 Task: Preview the loudness normalization effect.
Action: Mouse pressed left at (307, 38)
Screenshot: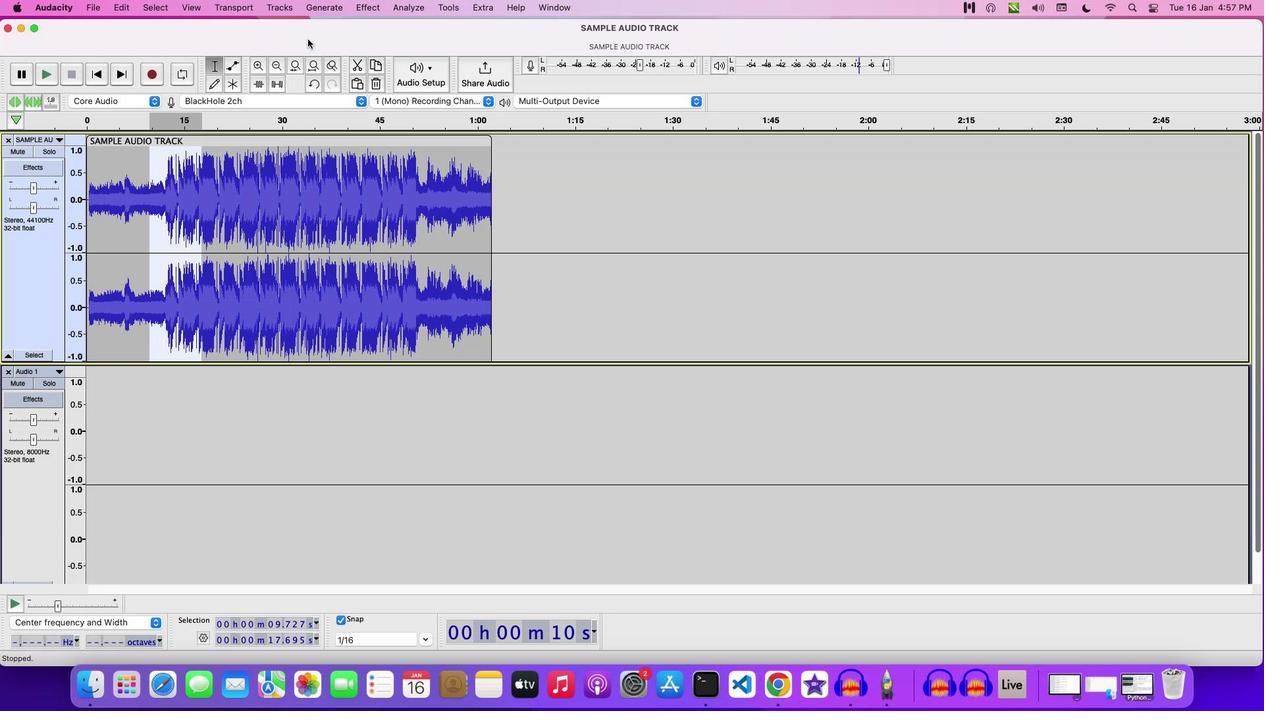 
Action: Mouse moved to (366, 9)
Screenshot: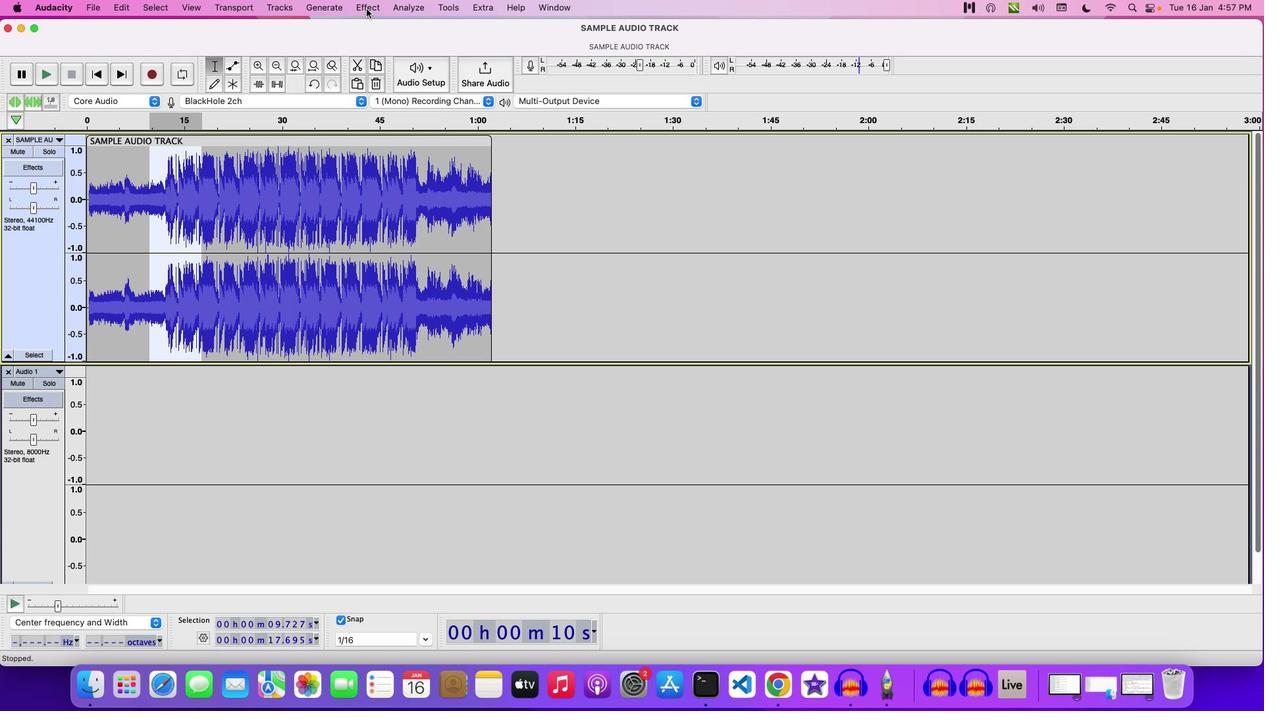 
Action: Mouse pressed left at (366, 9)
Screenshot: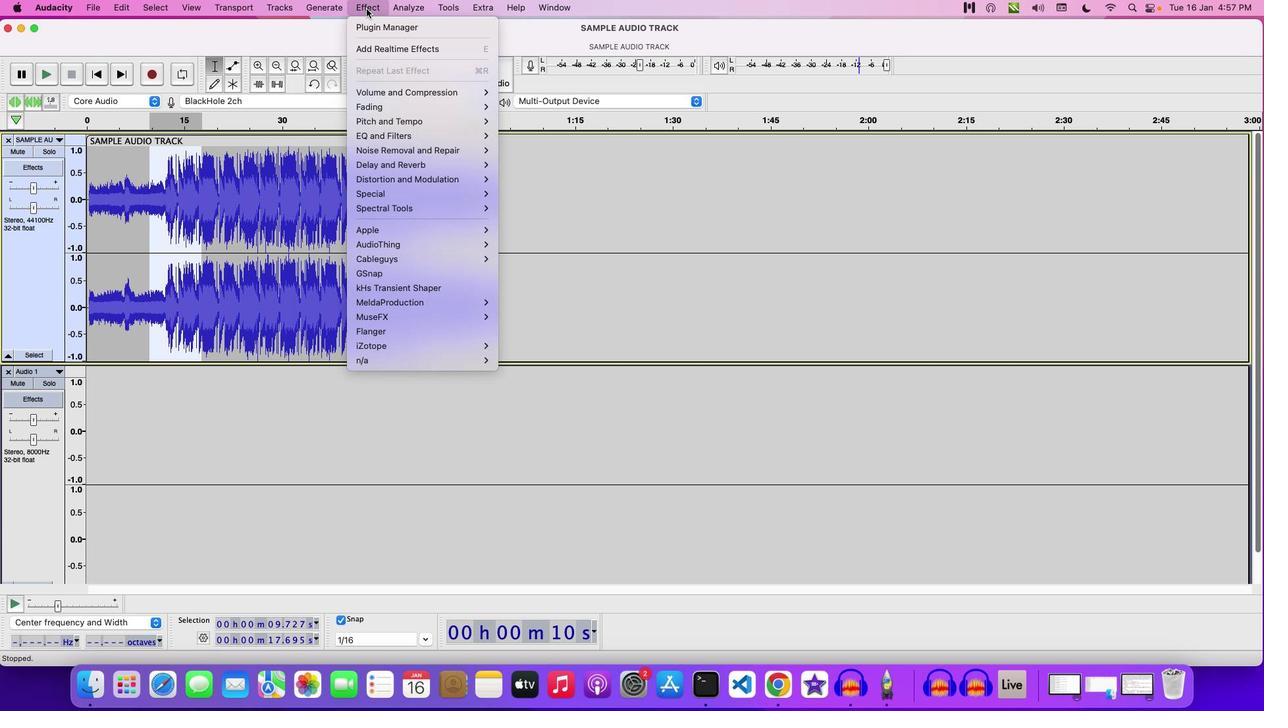 
Action: Mouse moved to (530, 146)
Screenshot: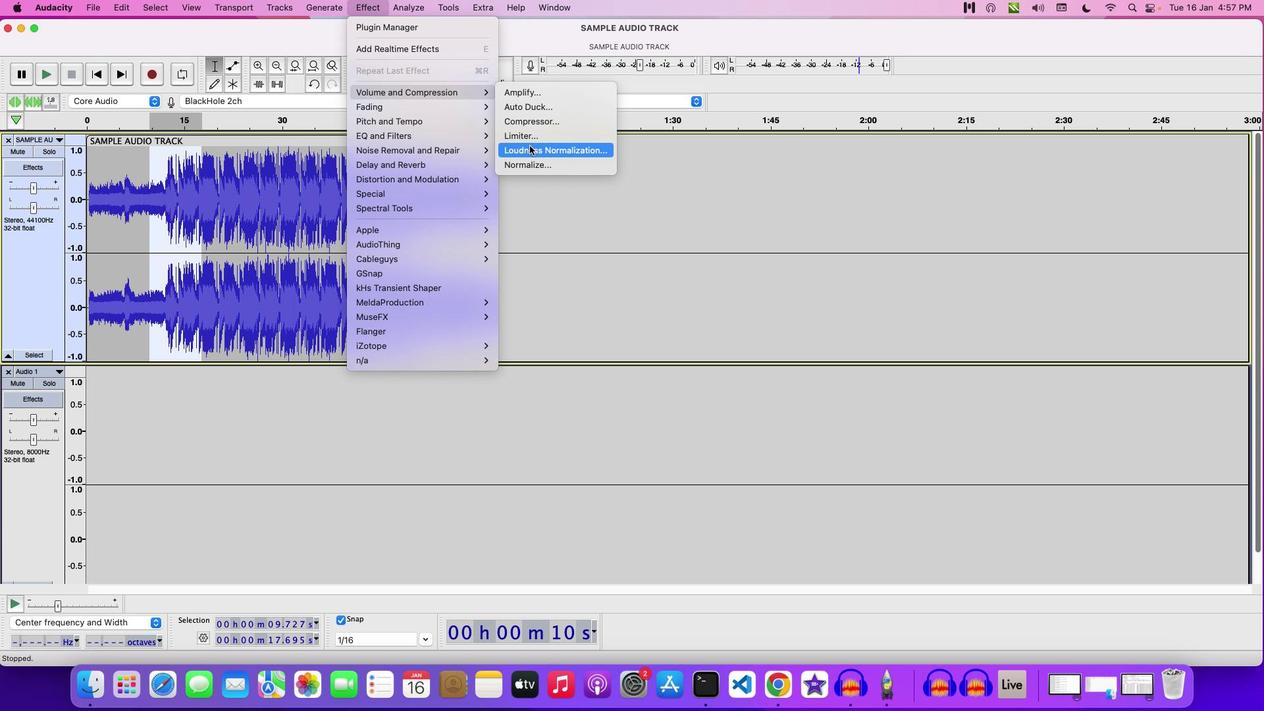 
Action: Mouse pressed left at (530, 146)
Screenshot: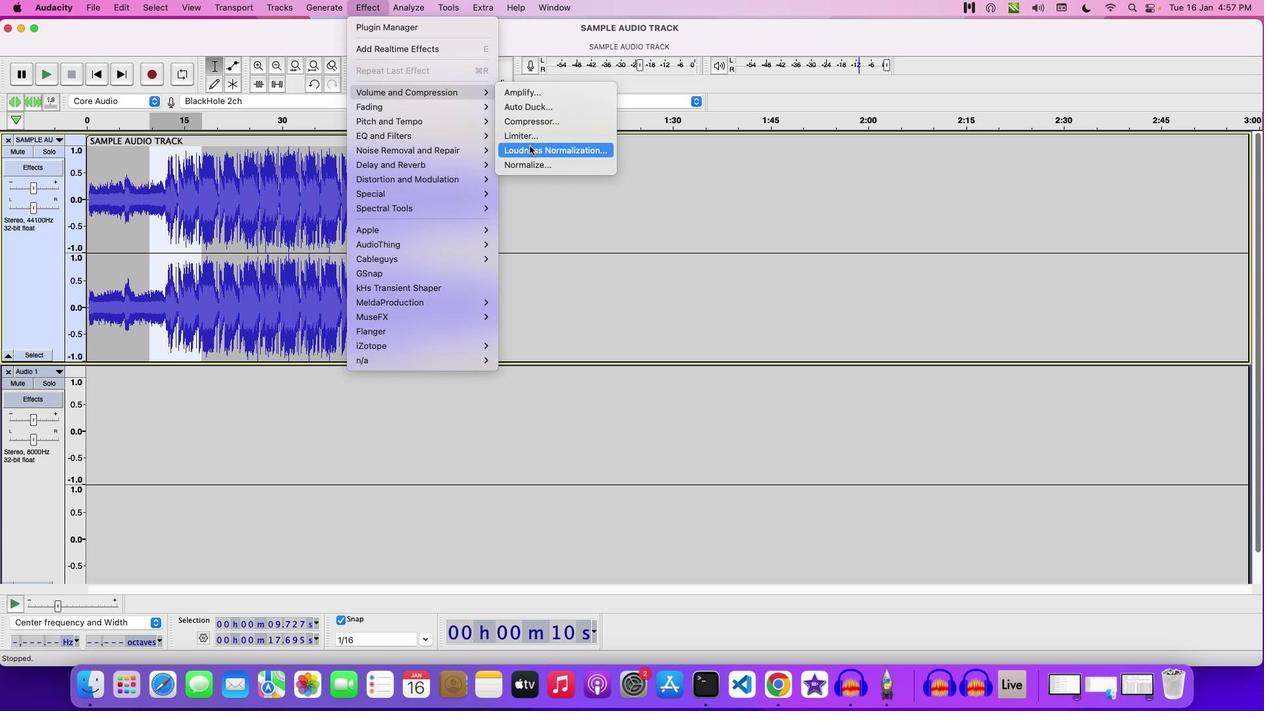 
Action: Mouse moved to (658, 317)
Screenshot: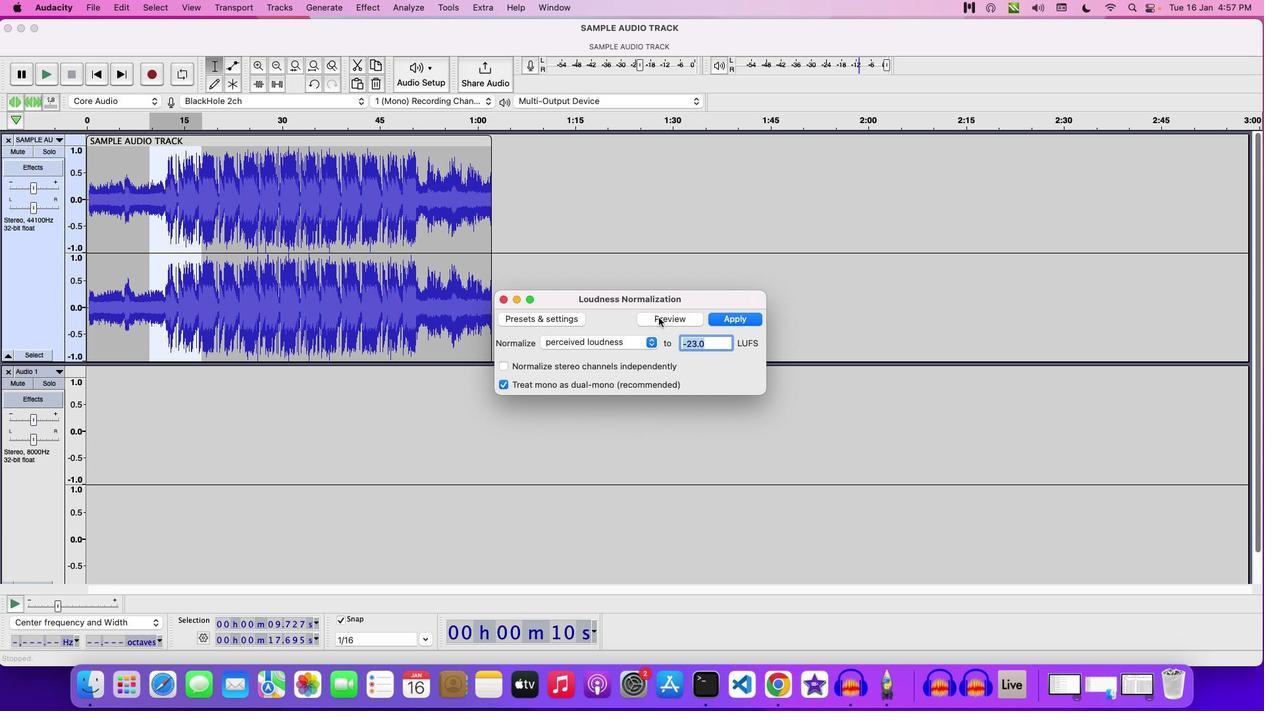 
Action: Mouse pressed left at (658, 317)
Screenshot: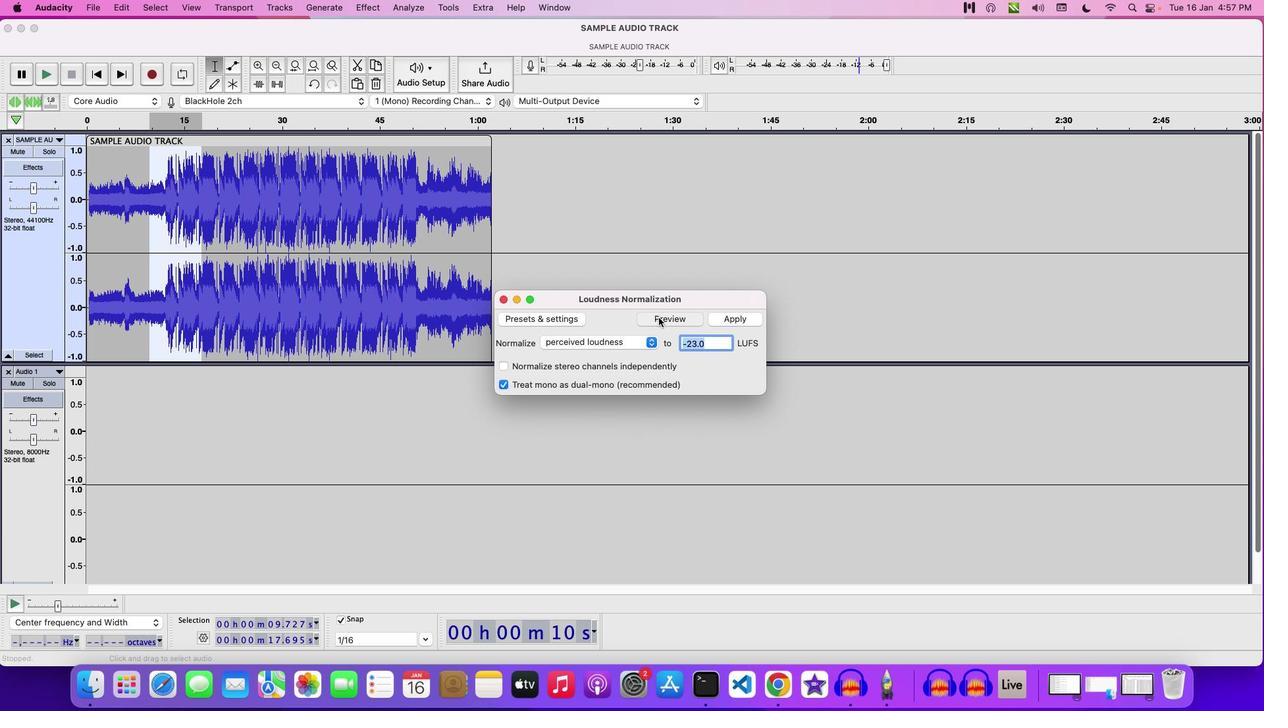 
Action: Mouse moved to (658, 296)
Screenshot: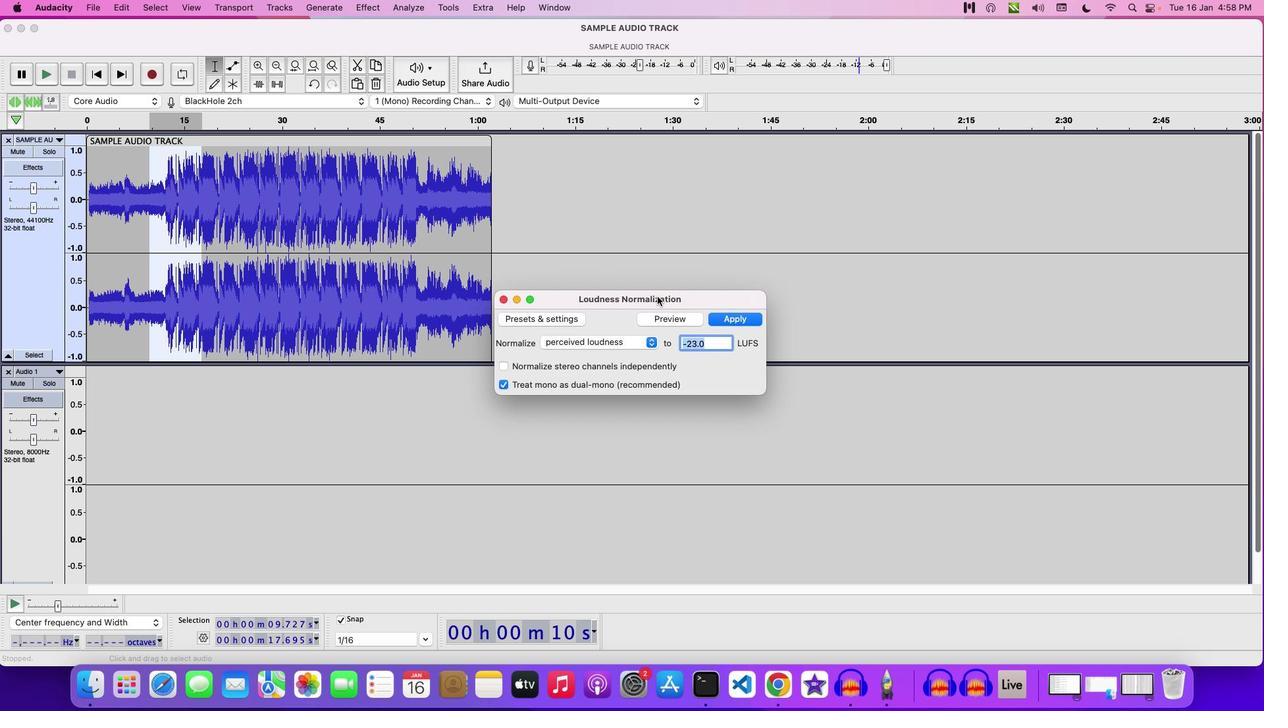 
Action: Mouse pressed left at (658, 296)
Screenshot: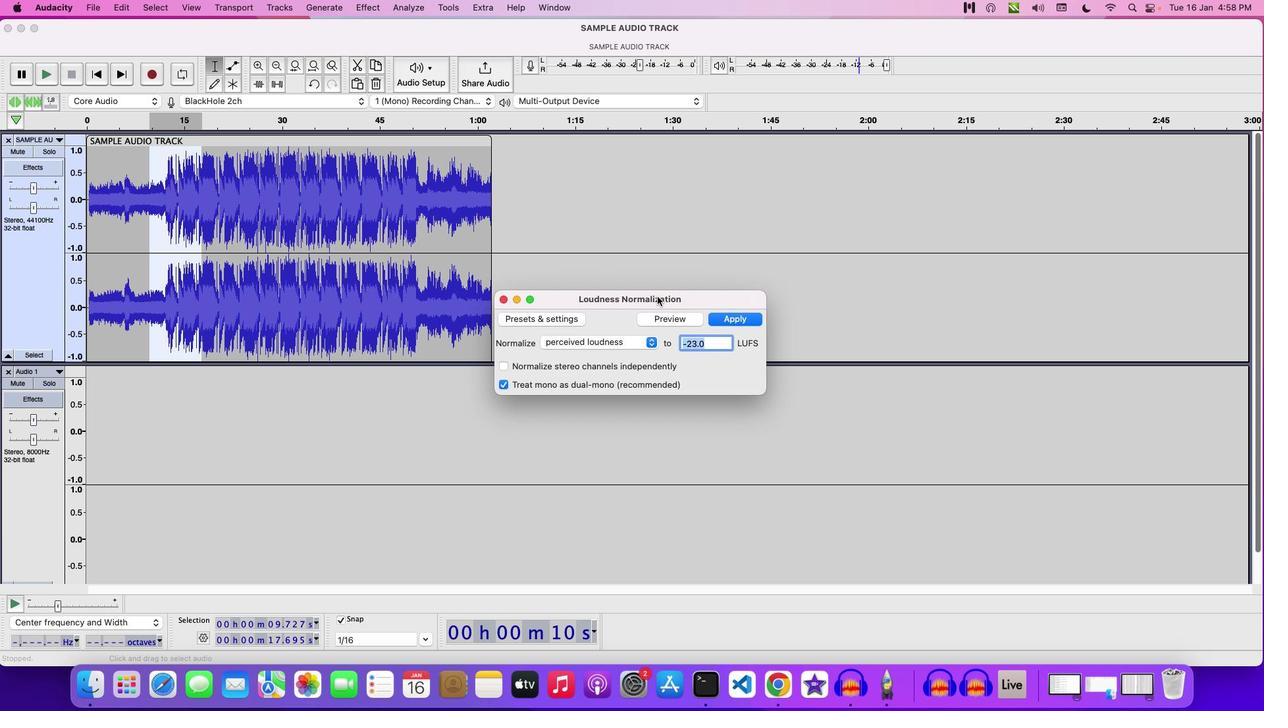 
Action: Mouse moved to (666, 272)
Screenshot: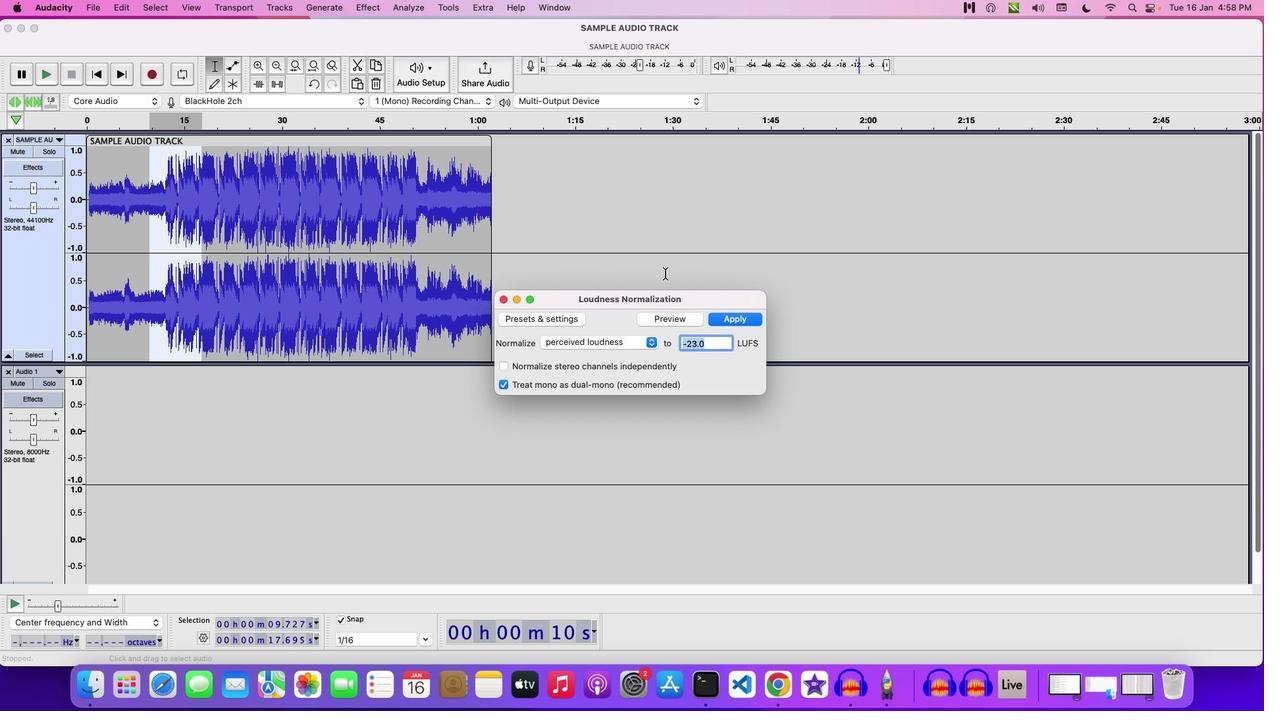 
